 Task: Move the task Develop a new online voting system for elections to the section To-Do in the project AgileEdge and sort the tasks in the project by Assignee in Descending order
Action: Mouse moved to (43, 370)
Screenshot: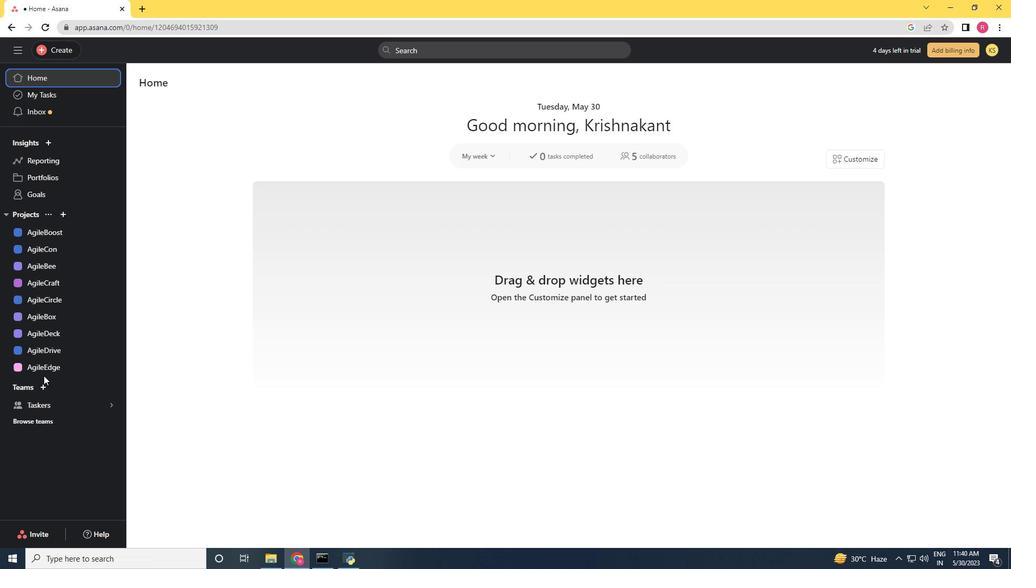 
Action: Mouse pressed left at (43, 370)
Screenshot: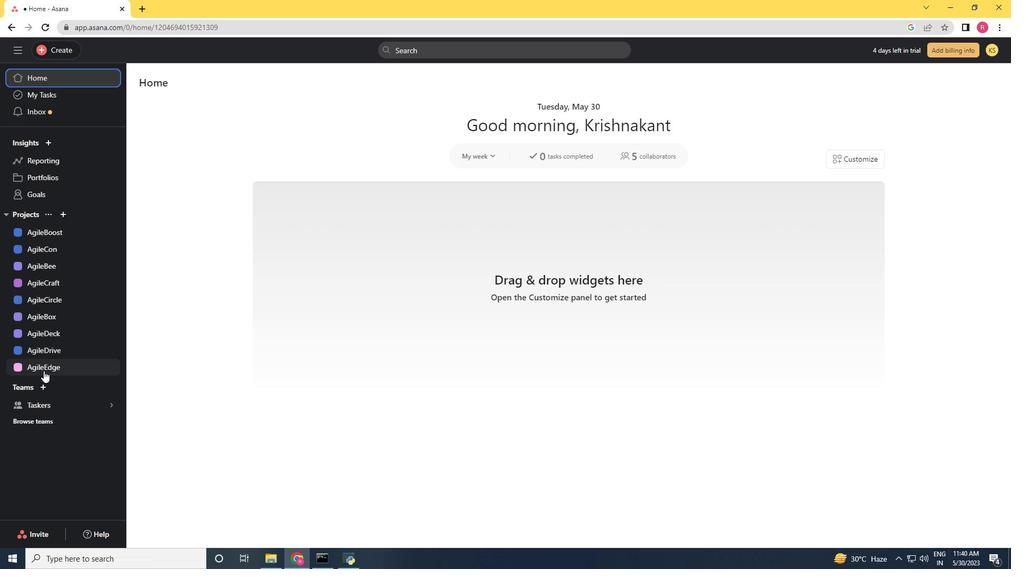 
Action: Mouse moved to (684, 212)
Screenshot: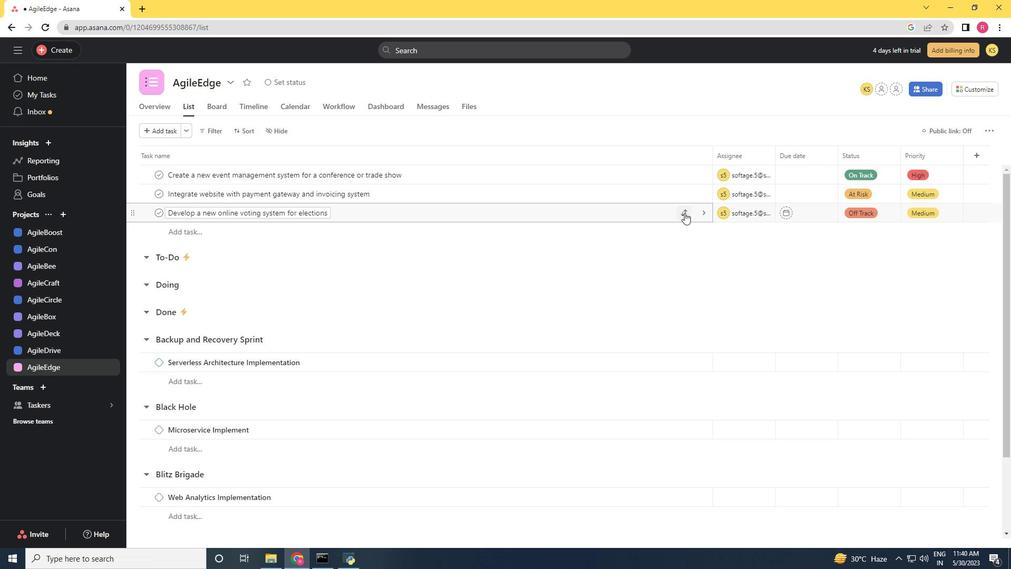 
Action: Mouse pressed left at (684, 212)
Screenshot: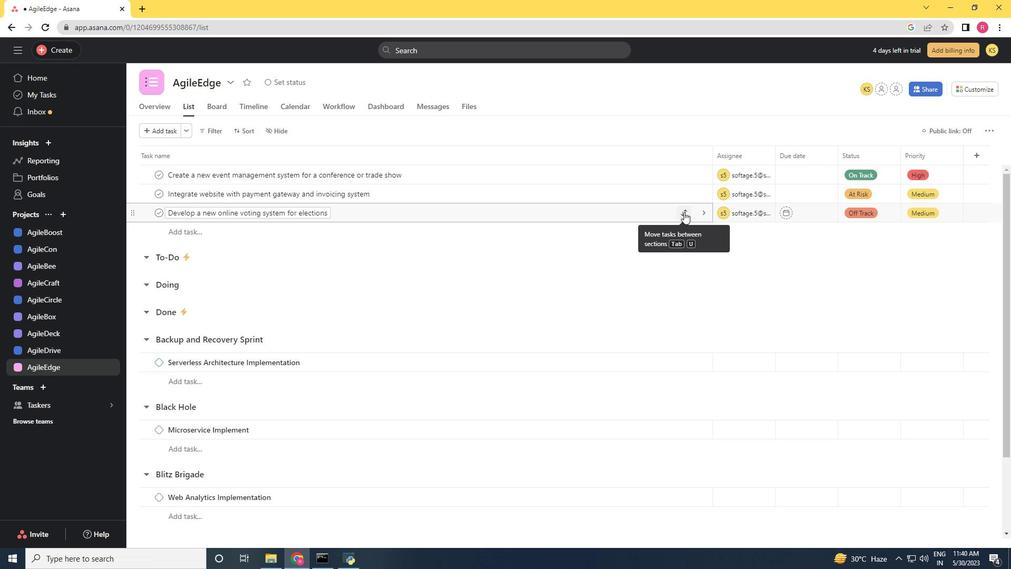 
Action: Mouse moved to (645, 270)
Screenshot: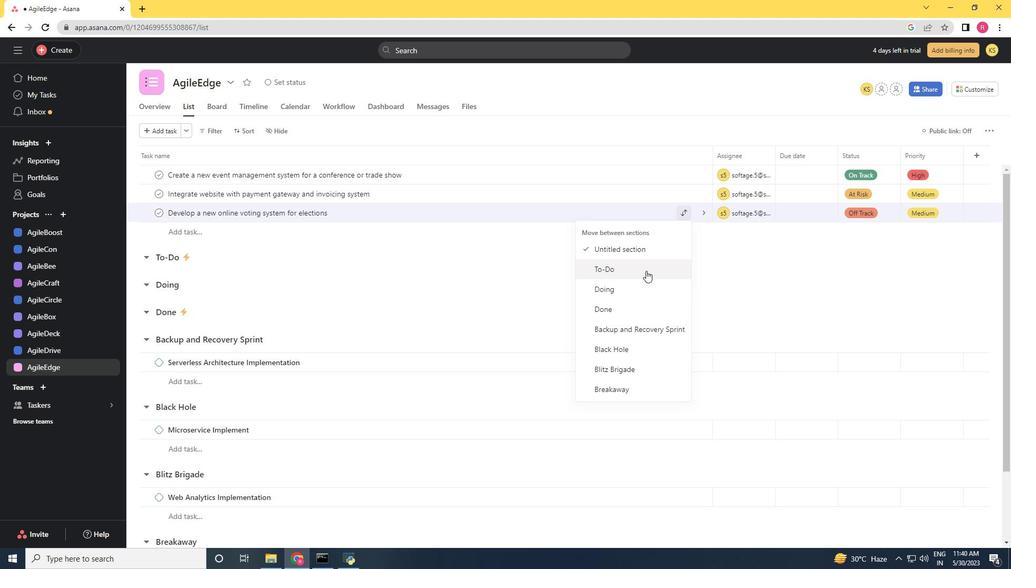 
Action: Mouse pressed left at (645, 270)
Screenshot: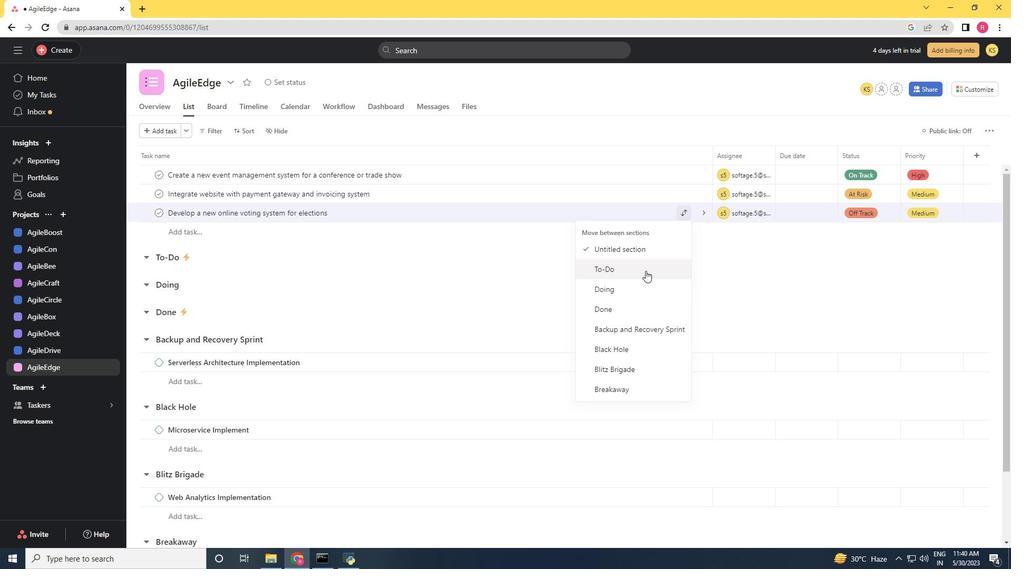 
Action: Mouse moved to (446, 262)
Screenshot: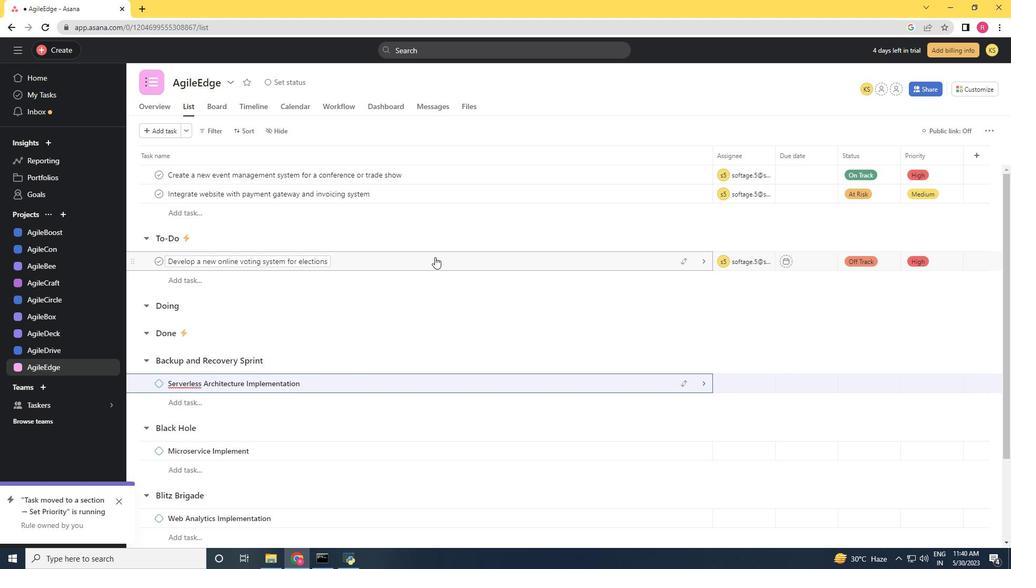 
Action: Mouse pressed left at (446, 262)
Screenshot: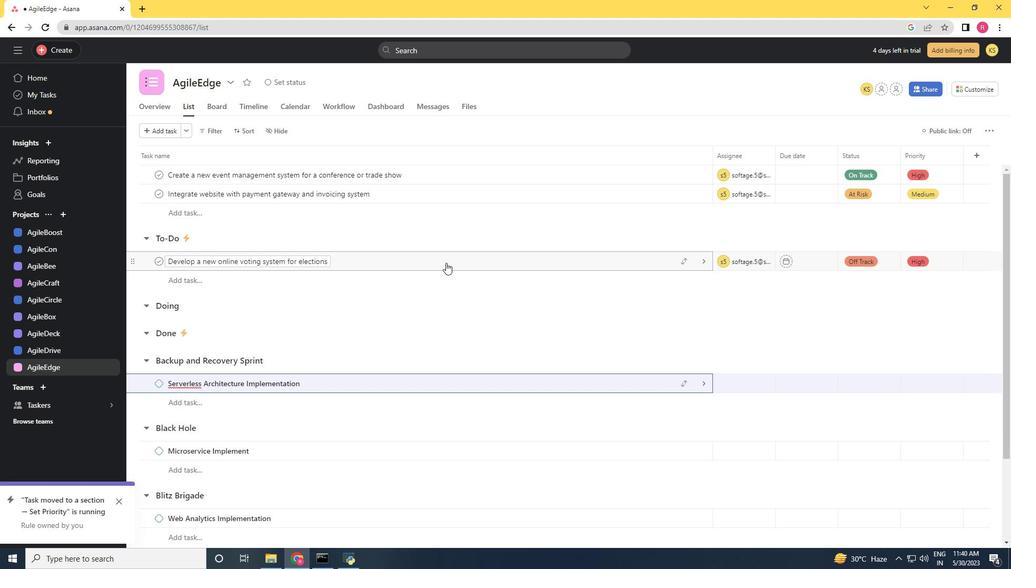 
Action: Mouse moved to (242, 129)
Screenshot: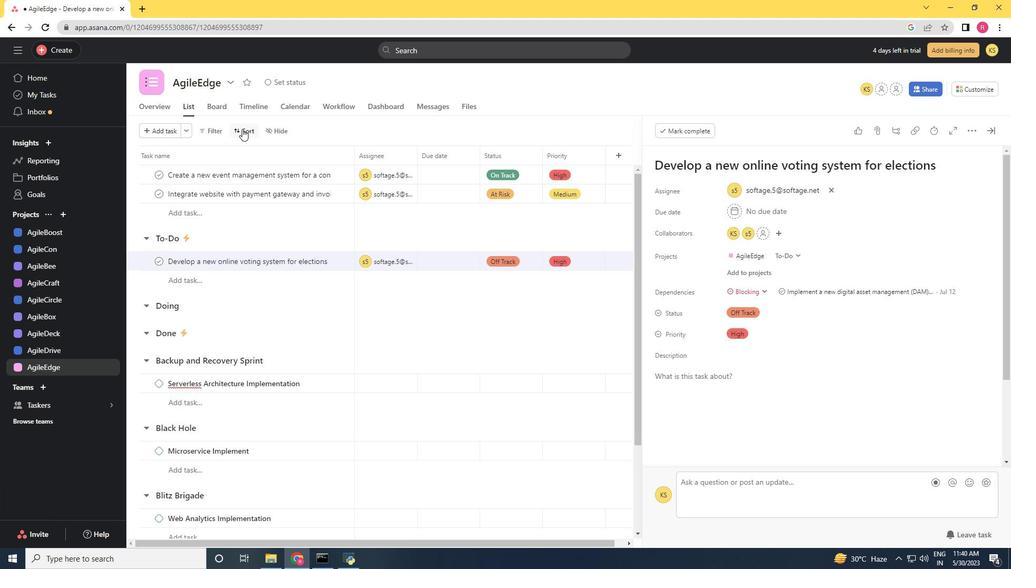 
Action: Mouse pressed left at (242, 129)
Screenshot: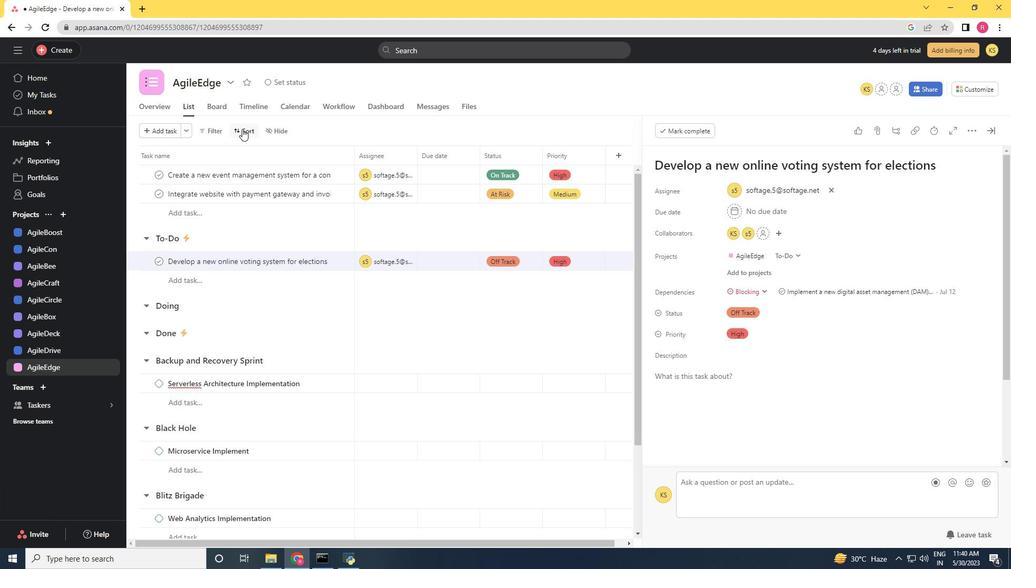 
Action: Mouse moved to (280, 217)
Screenshot: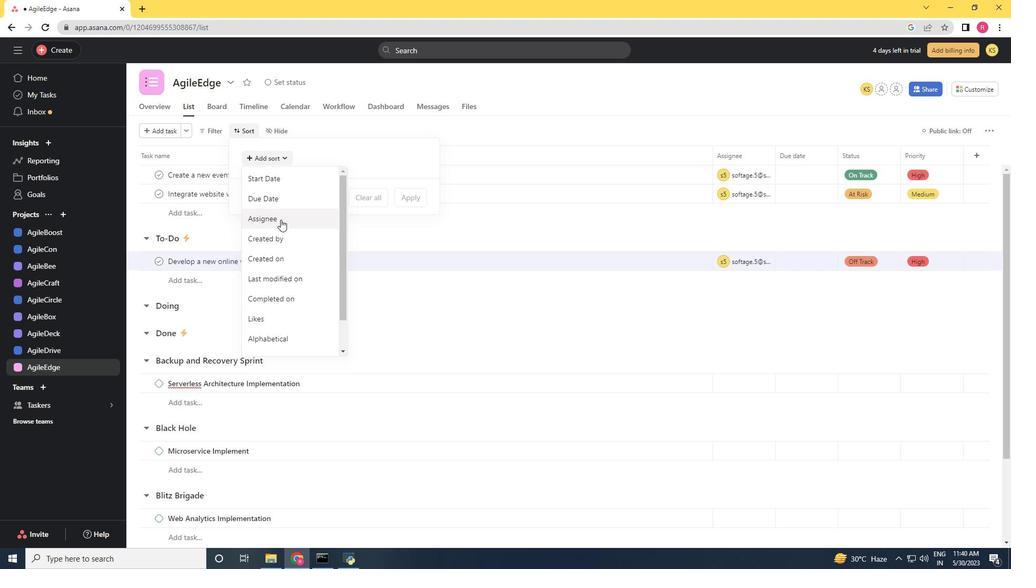 
Action: Mouse pressed left at (280, 217)
Screenshot: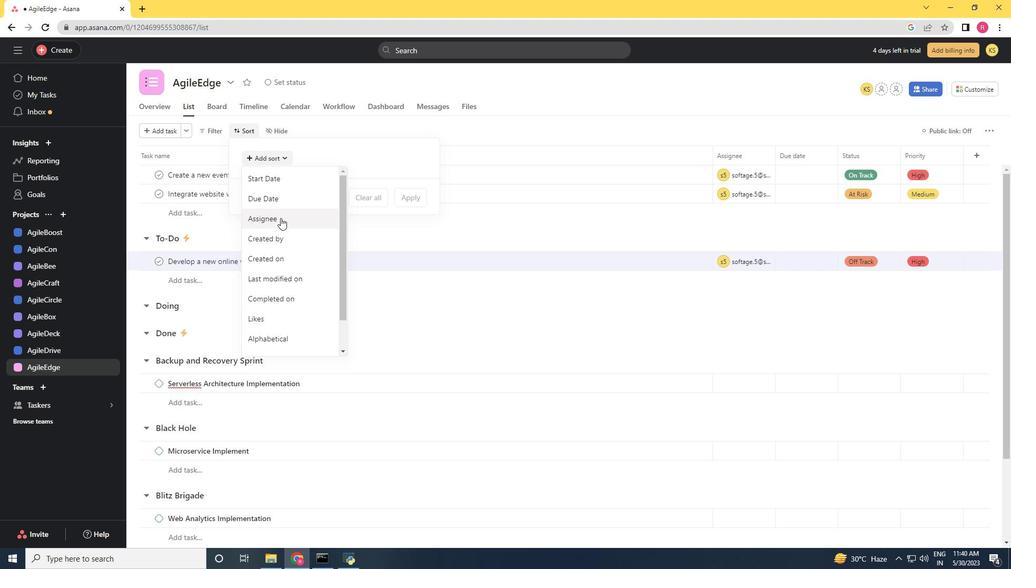 
Action: Mouse moved to (294, 173)
Screenshot: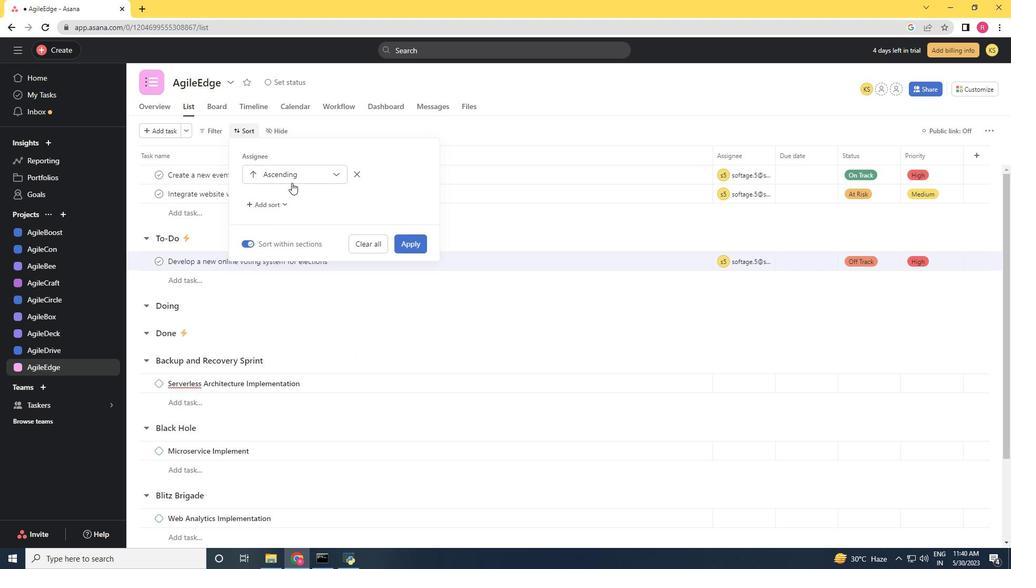 
Action: Mouse pressed left at (294, 173)
Screenshot: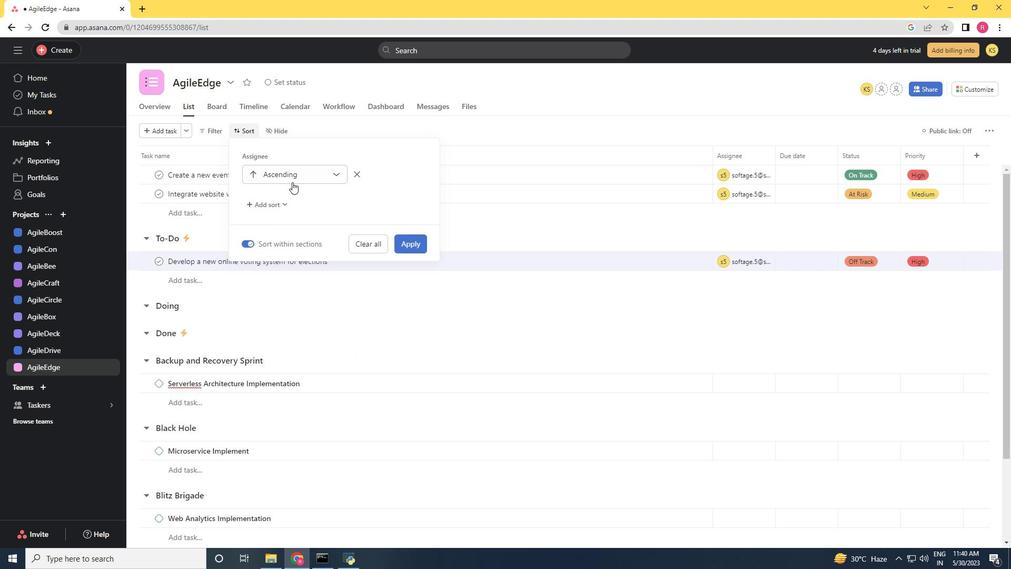 
Action: Mouse moved to (291, 208)
Screenshot: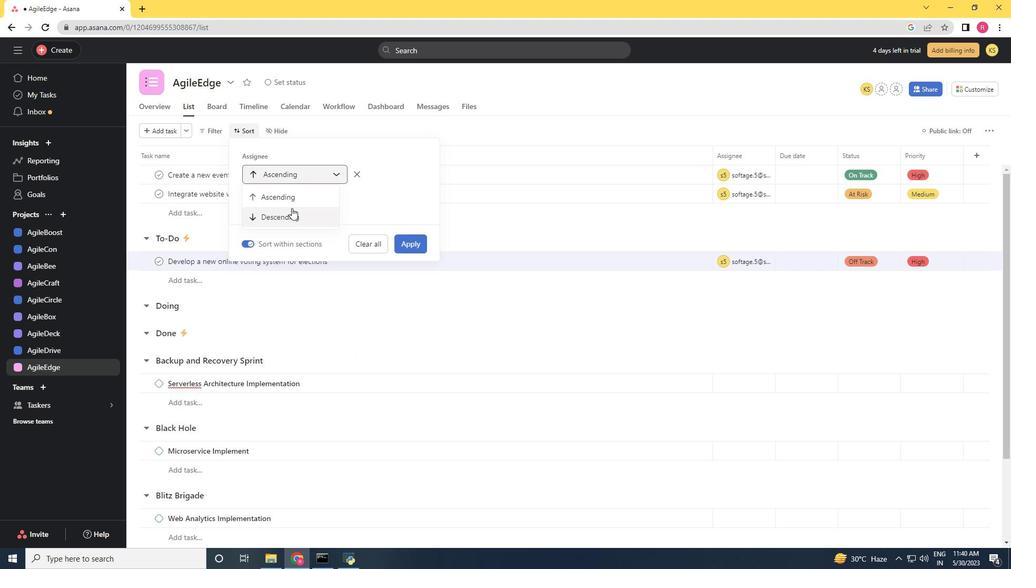 
Action: Mouse pressed left at (291, 208)
Screenshot: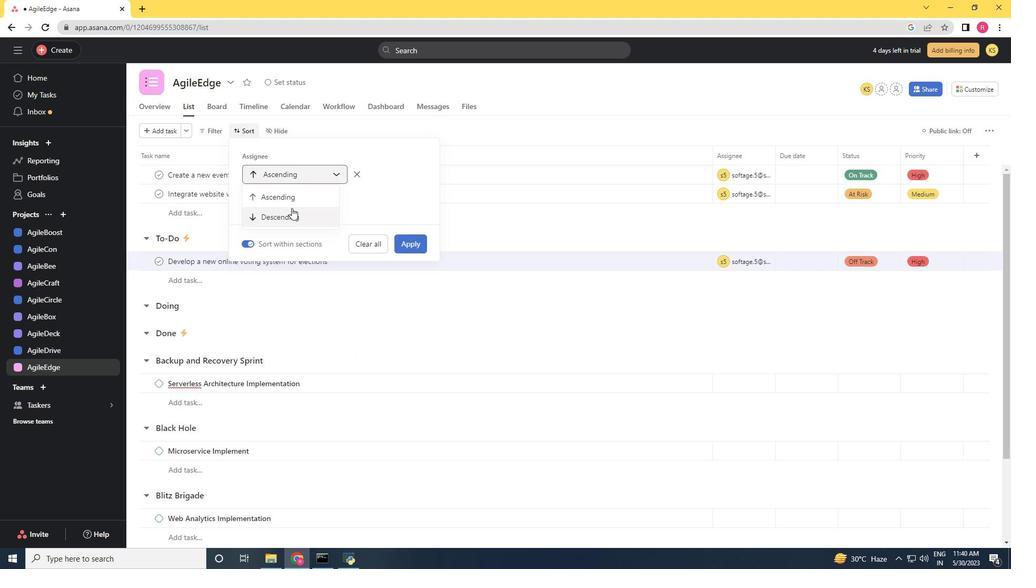 
Action: Mouse moved to (402, 243)
Screenshot: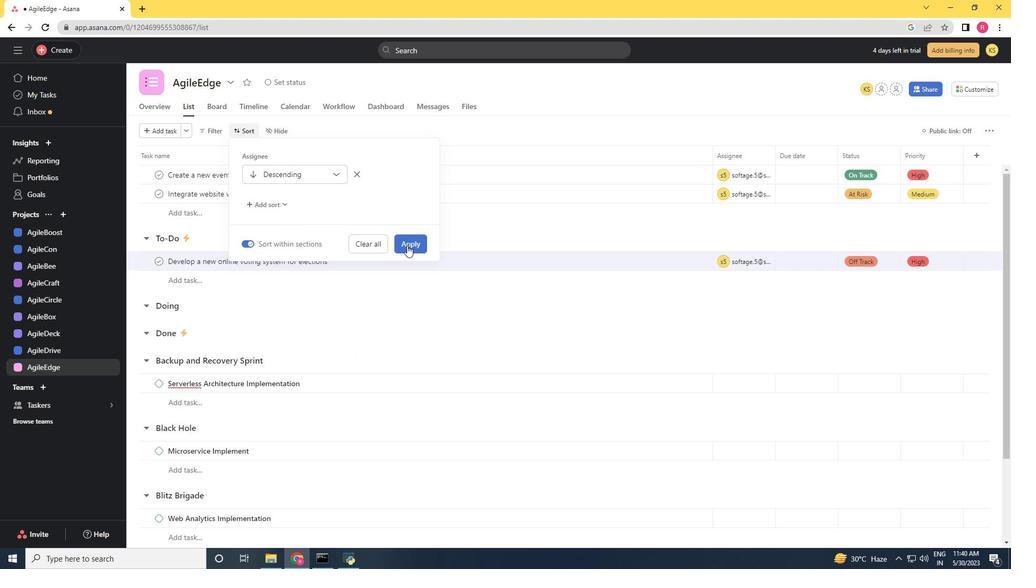 
Action: Mouse pressed left at (402, 243)
Screenshot: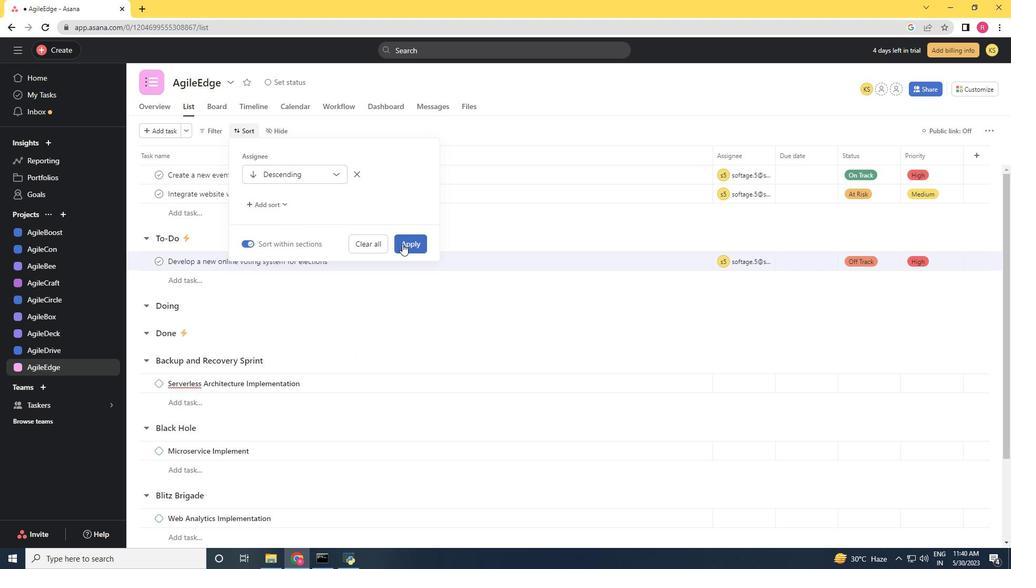 
